 Task: Share through email "Movie C.mp4" with resolution 1280*720
Action: Mouse pressed left at (245, 191)
Screenshot: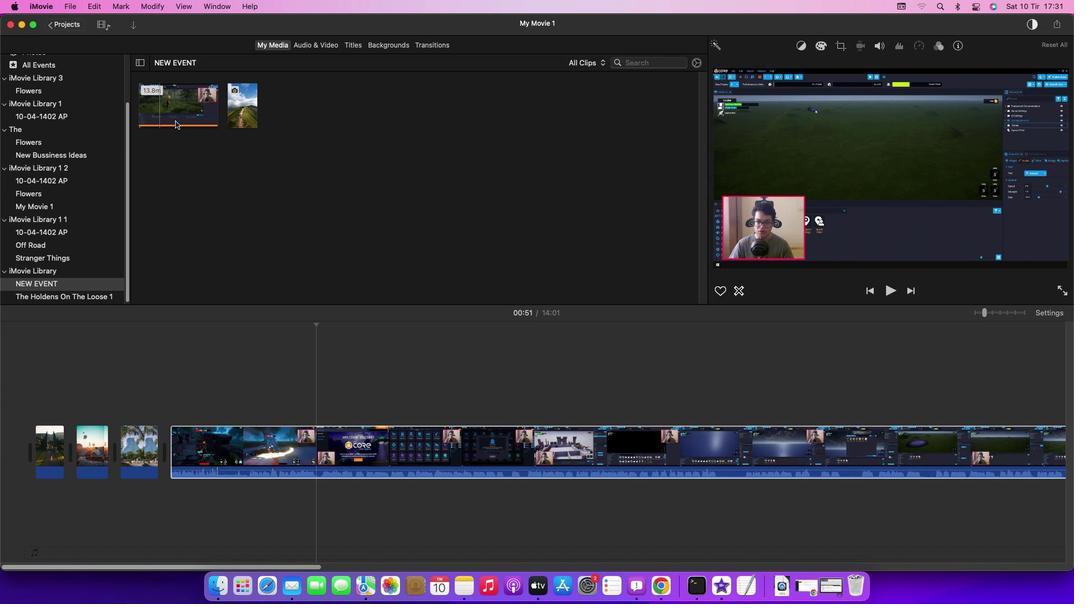 
Action: Mouse moved to (199, 144)
Screenshot: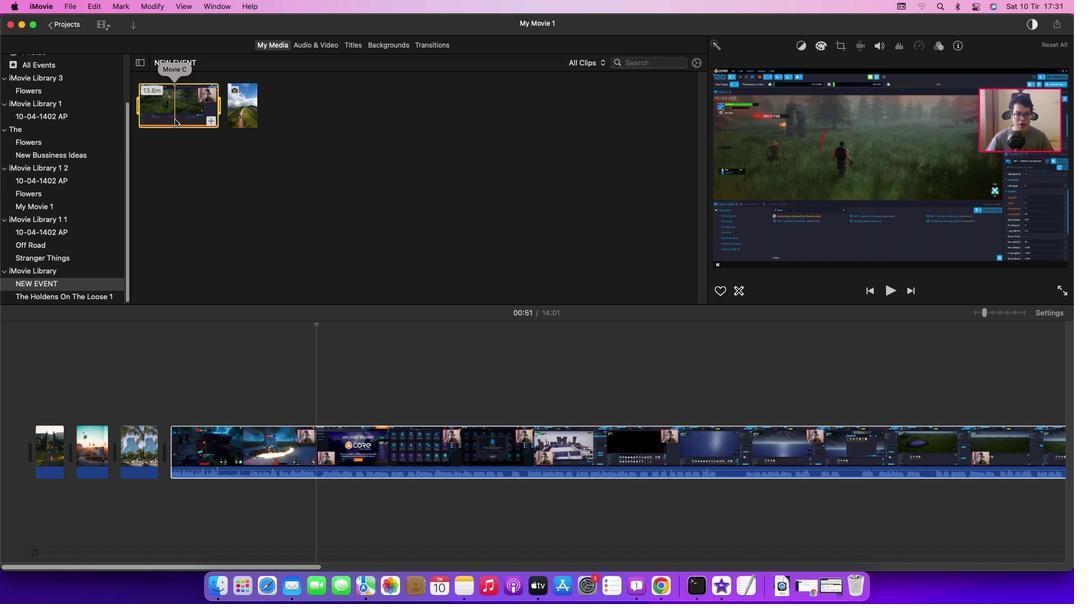 
Action: Mouse pressed left at (199, 144)
Screenshot: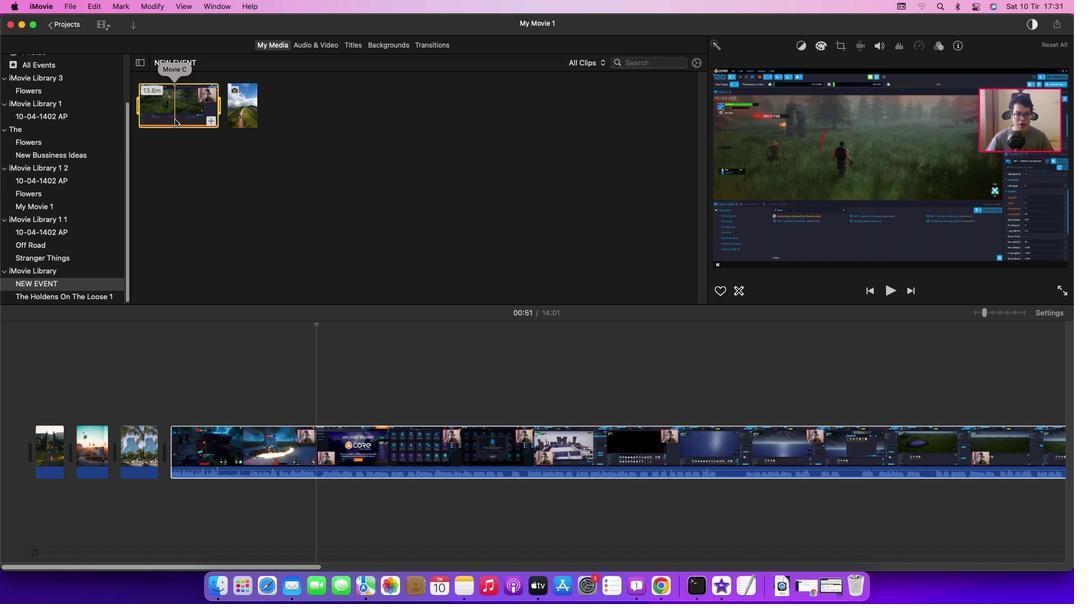 
Action: Mouse moved to (100, 72)
Screenshot: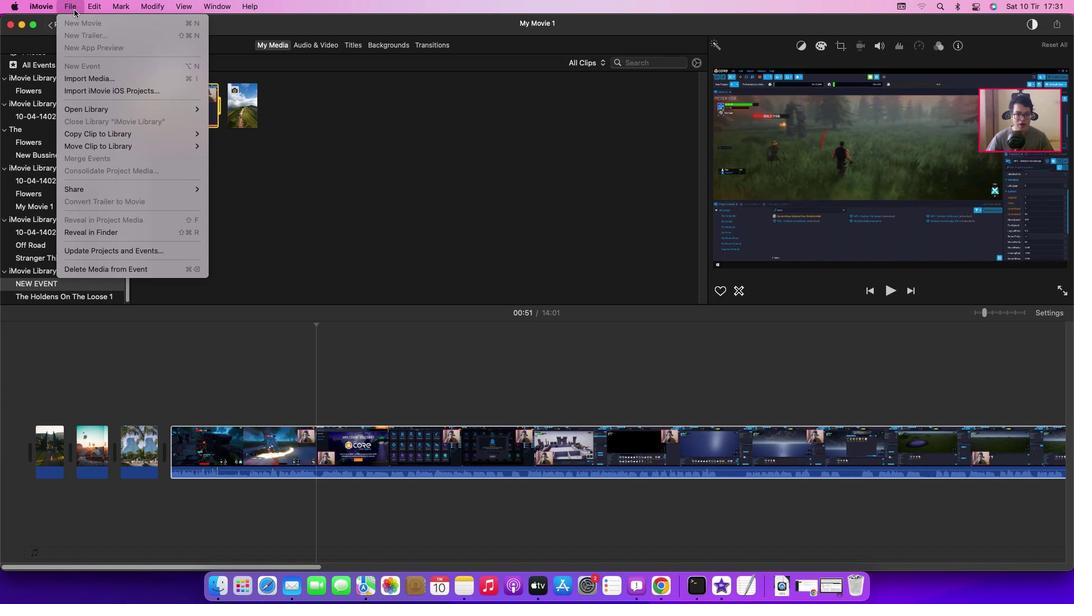 
Action: Mouse pressed left at (100, 72)
Screenshot: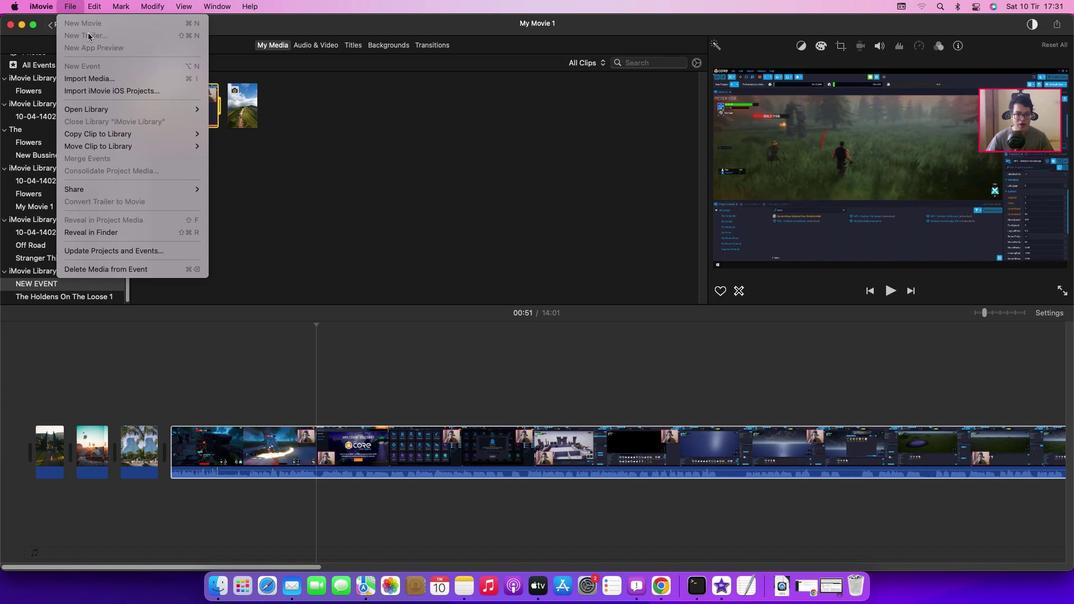 
Action: Mouse moved to (244, 189)
Screenshot: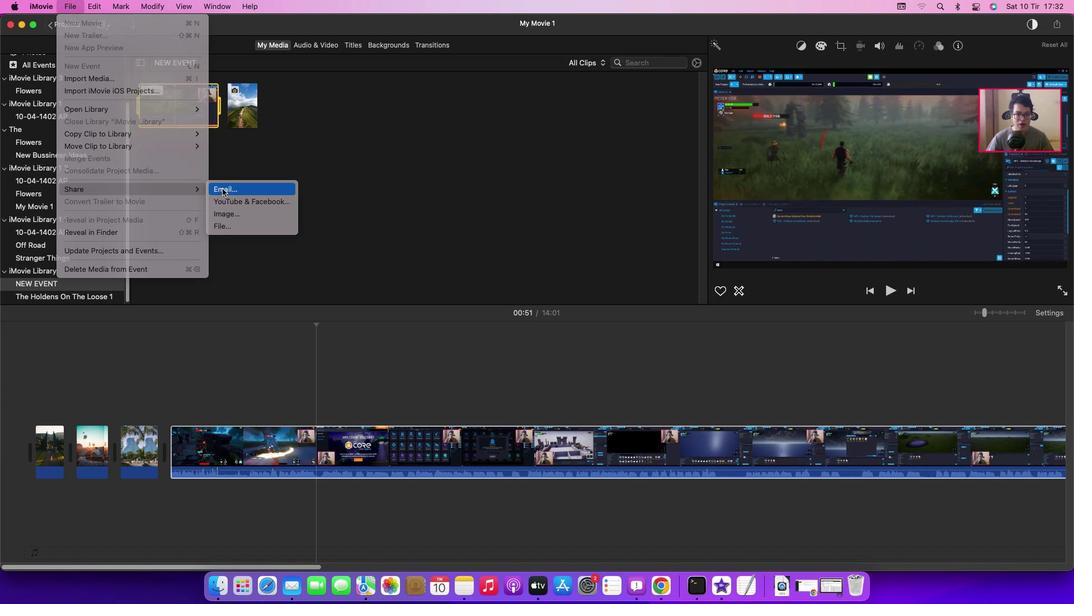 
Action: Mouse pressed left at (244, 189)
Screenshot: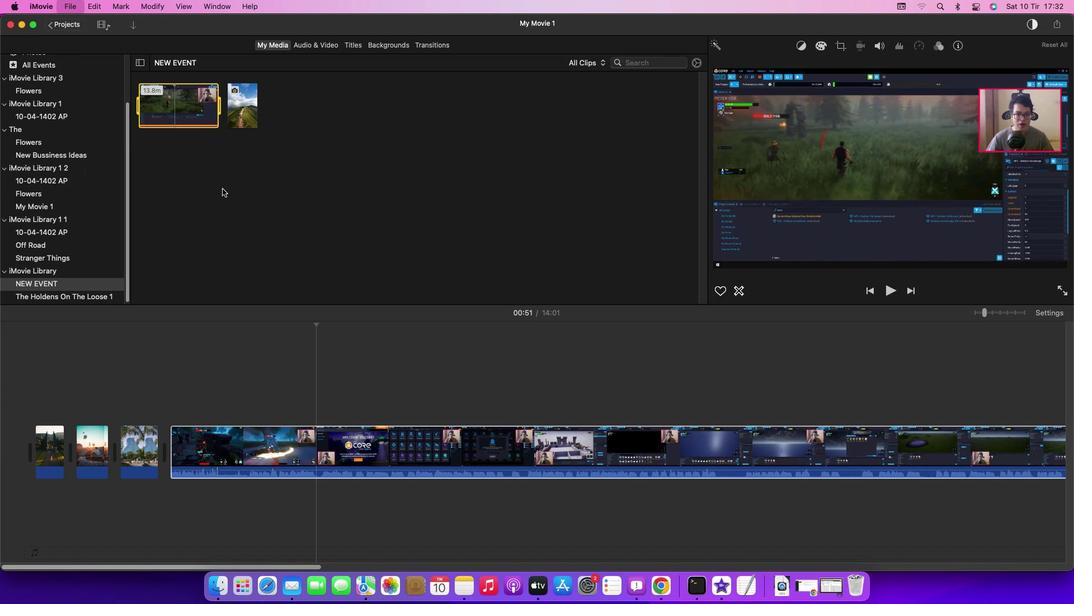 
Action: Mouse moved to (623, 179)
Screenshot: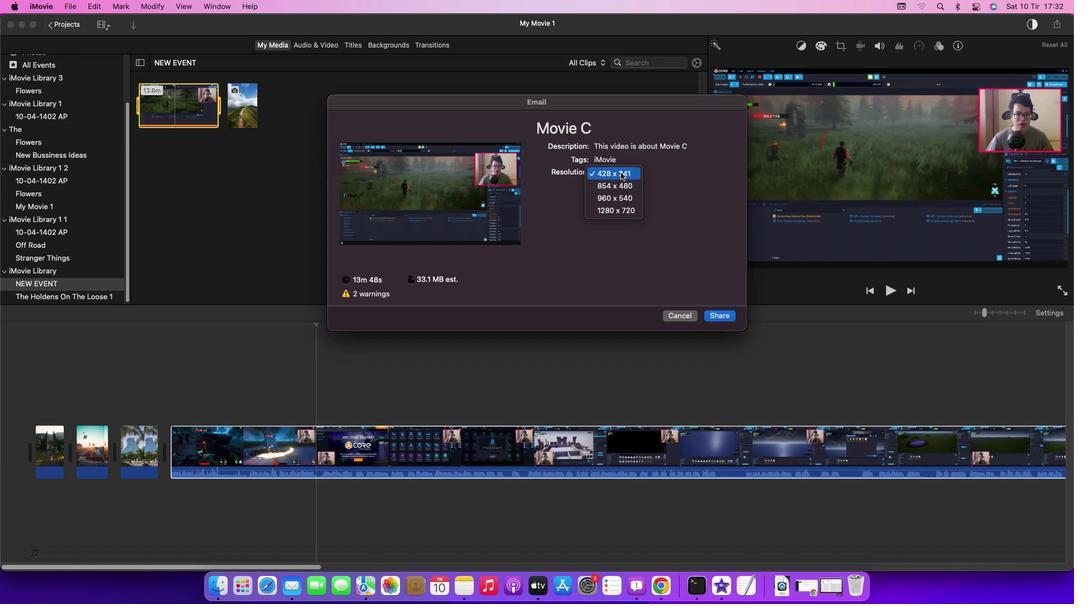 
Action: Mouse pressed left at (623, 179)
Screenshot: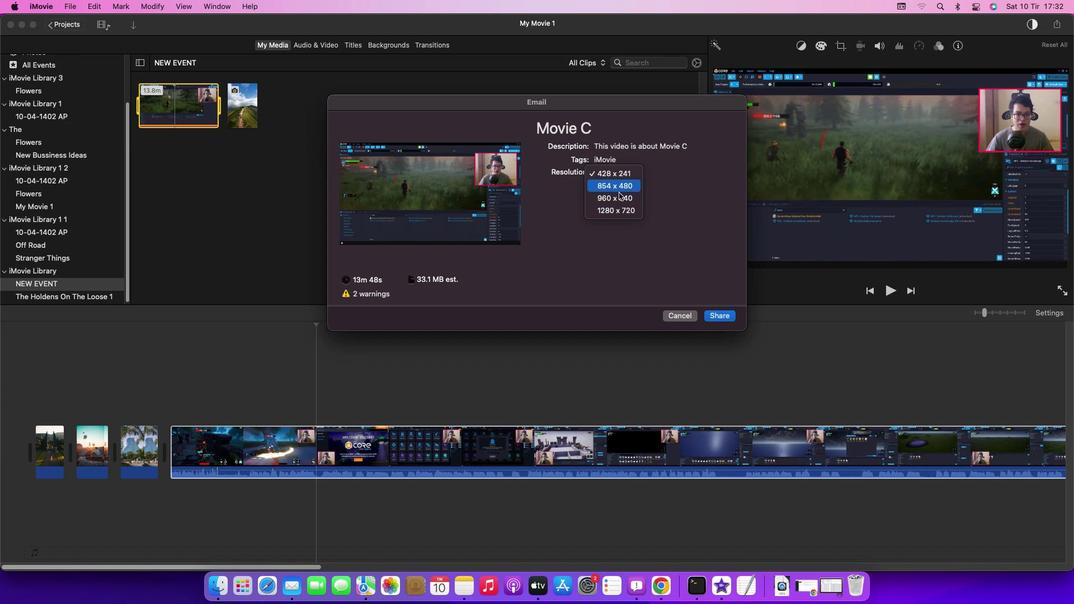 
Action: Mouse moved to (626, 204)
Screenshot: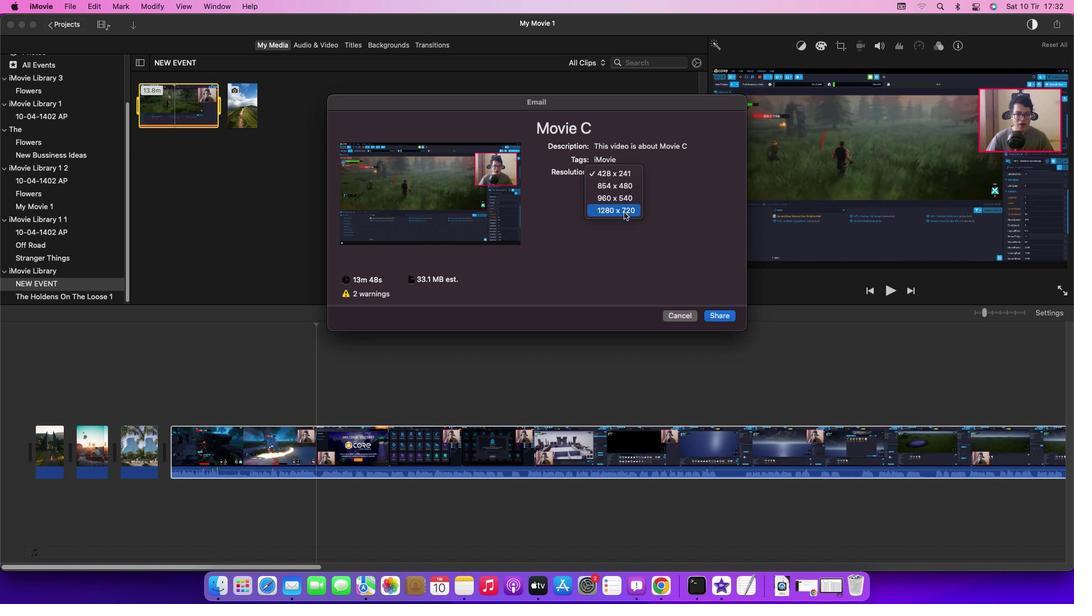 
Action: Mouse pressed left at (626, 204)
Screenshot: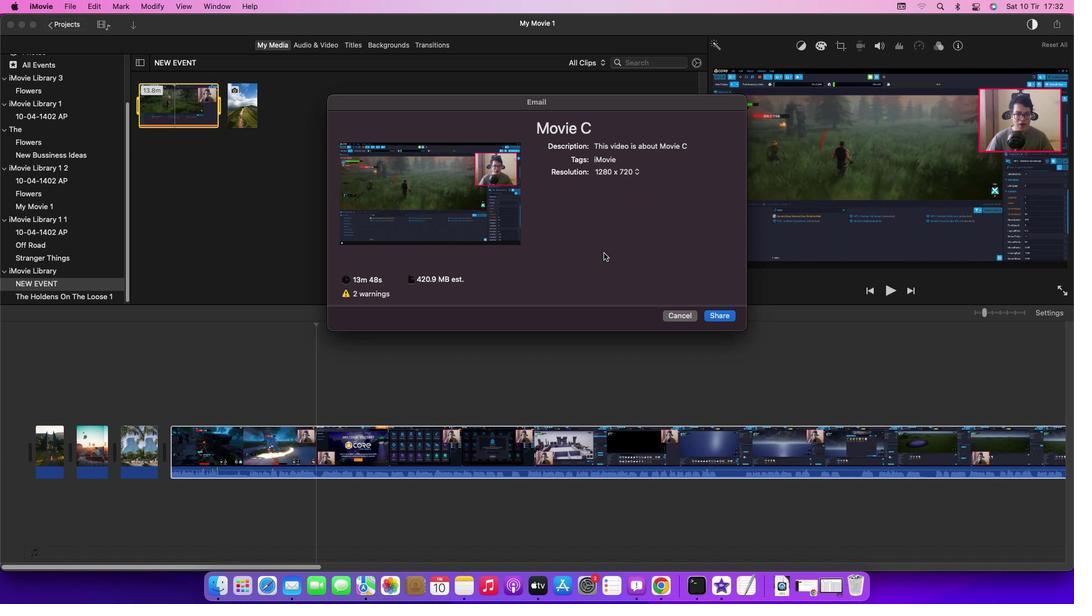 
Action: Mouse moved to (593, 236)
Screenshot: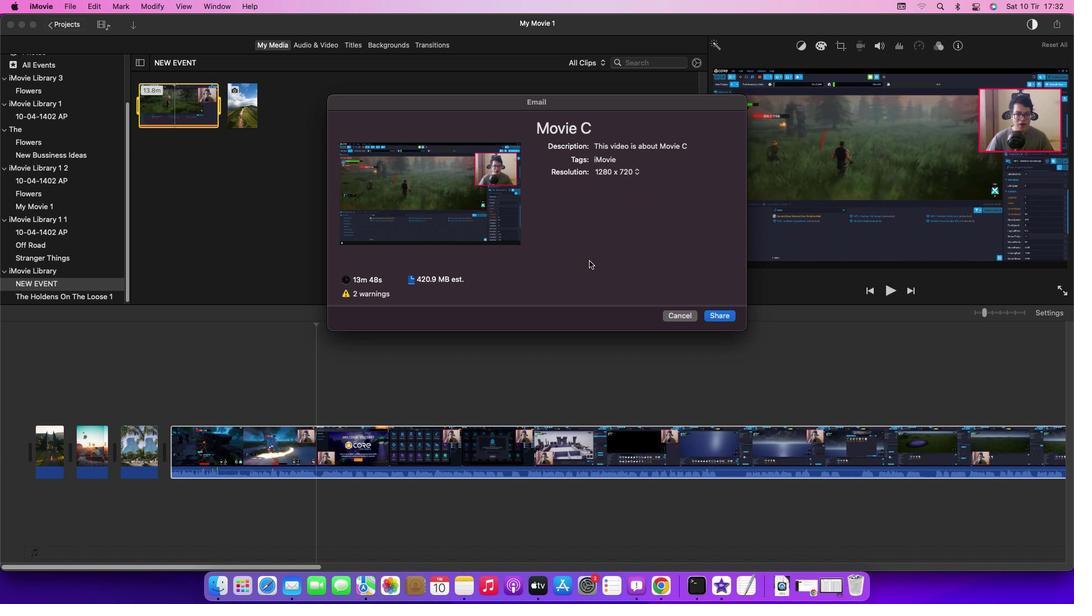 
Action: Mouse pressed left at (593, 236)
Screenshot: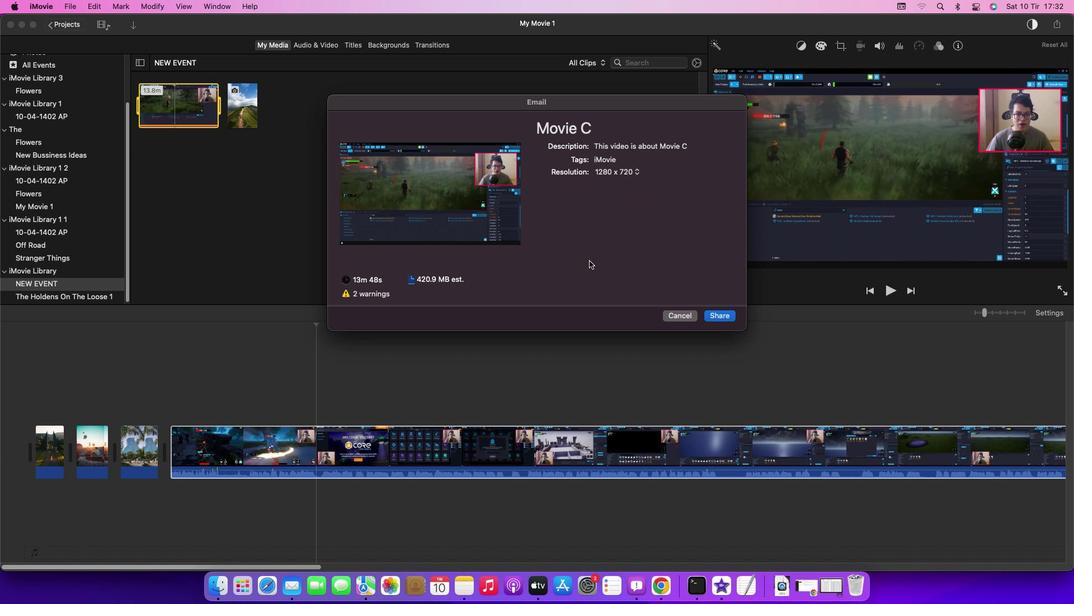 
Action: Key pressed Key.enter
Screenshot: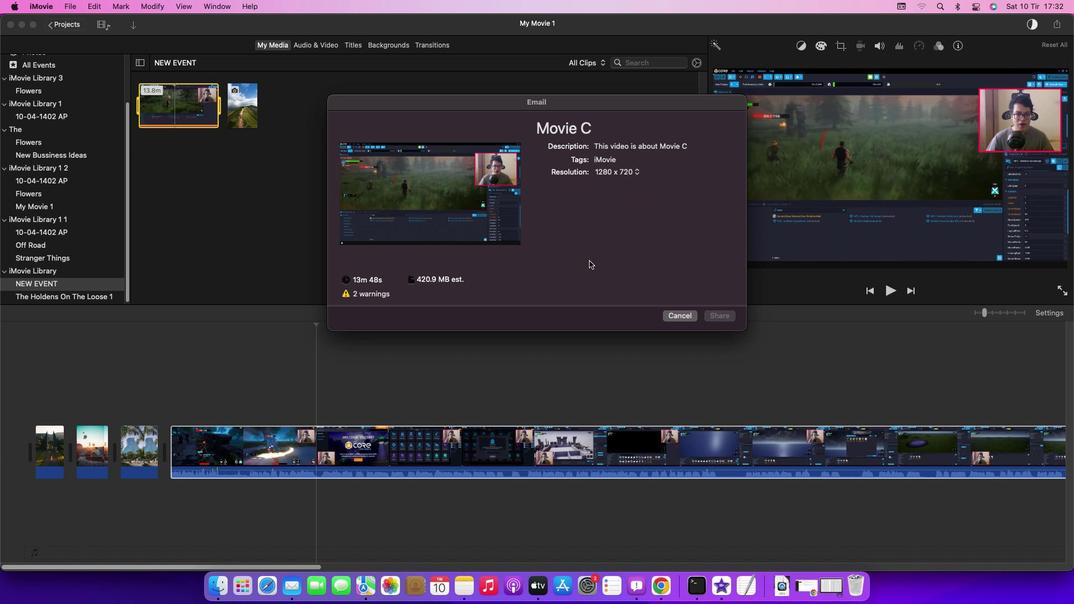 
